 Task: Add Attachment from computer to Card Card0000000117 in Board Board0000000030 in Workspace WS0000000010 in Trello. Add Cover Purple to Card Card0000000117 in Board Board0000000030 in Workspace WS0000000010 in Trello. Add "Move Card To …" Button titled Button0000000117 to "top" of the list "To Do" to Card Card0000000117 in Board Board0000000030 in Workspace WS0000000010 in Trello. Add Description DS0000000117 to Card Card0000000117 in Board Board0000000030 in Workspace WS0000000010 in Trello. Add Comment CM0000000117 to Card Card0000000117 in Board Board0000000030 in Workspace WS0000000010 in Trello
Action: Mouse moved to (442, 16)
Screenshot: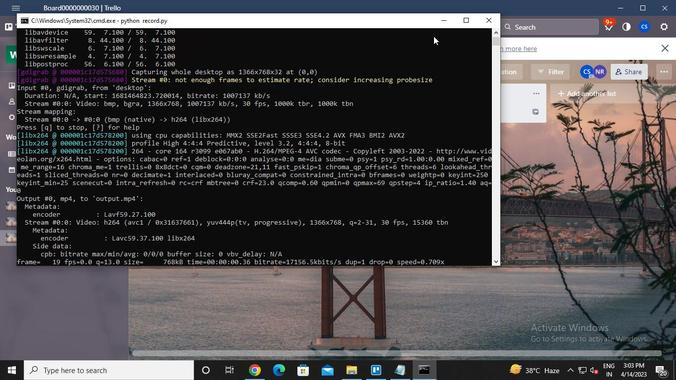 
Action: Mouse pressed left at (442, 16)
Screenshot: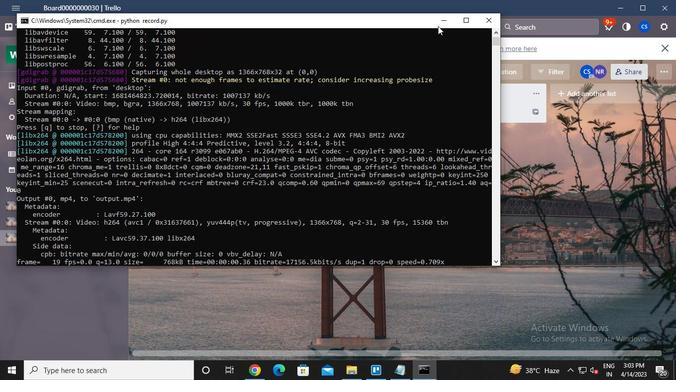 
Action: Mouse moved to (206, 121)
Screenshot: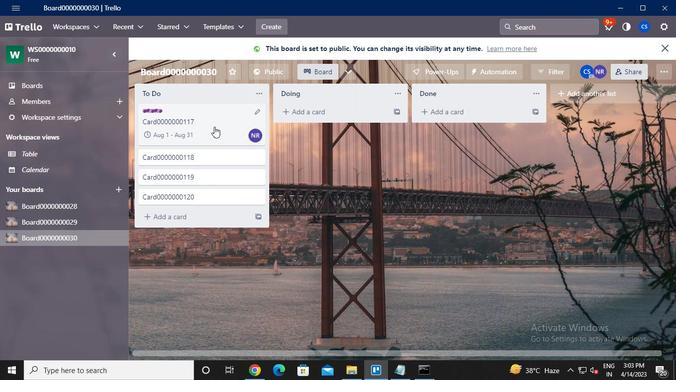 
Action: Mouse pressed left at (206, 121)
Screenshot: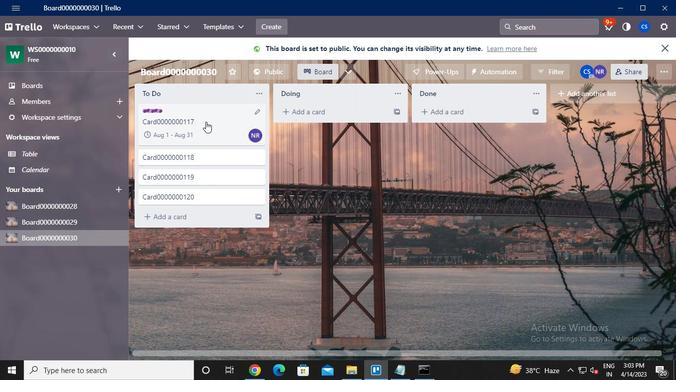 
Action: Mouse moved to (466, 208)
Screenshot: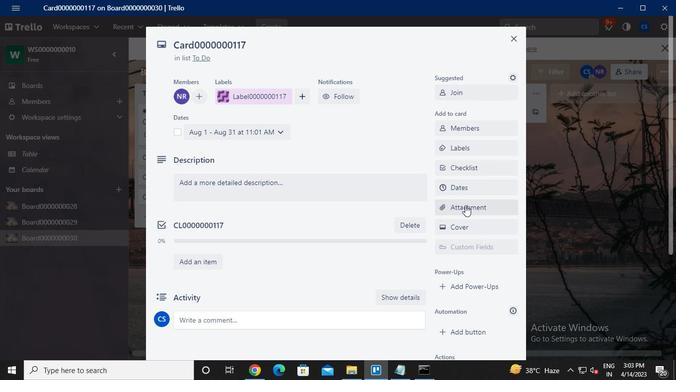 
Action: Mouse pressed left at (466, 208)
Screenshot: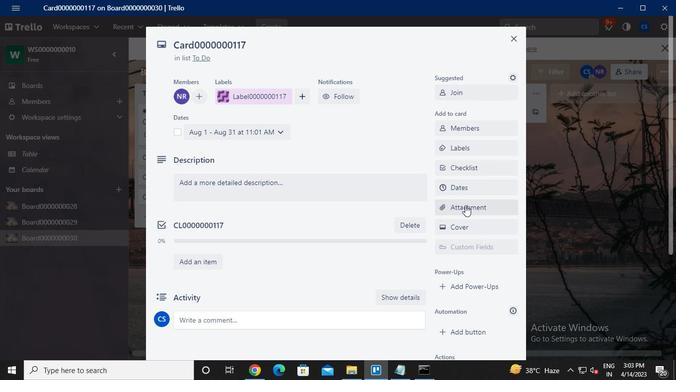 
Action: Mouse moved to (479, 88)
Screenshot: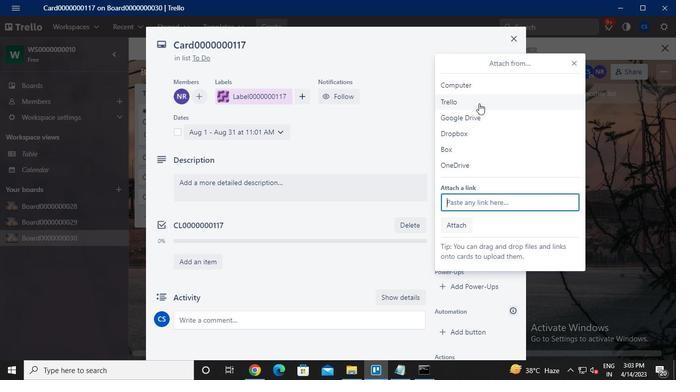 
Action: Mouse pressed left at (479, 88)
Screenshot: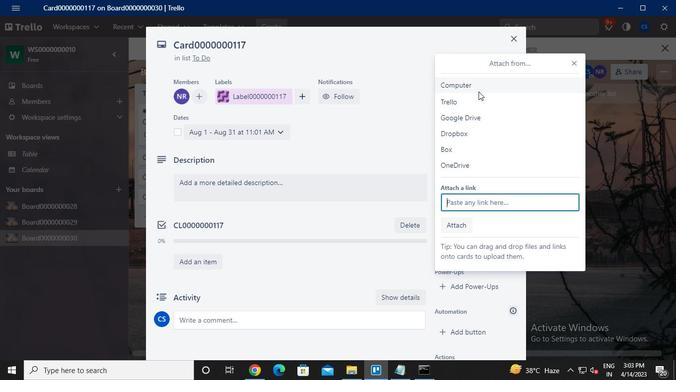 
Action: Mouse moved to (192, 87)
Screenshot: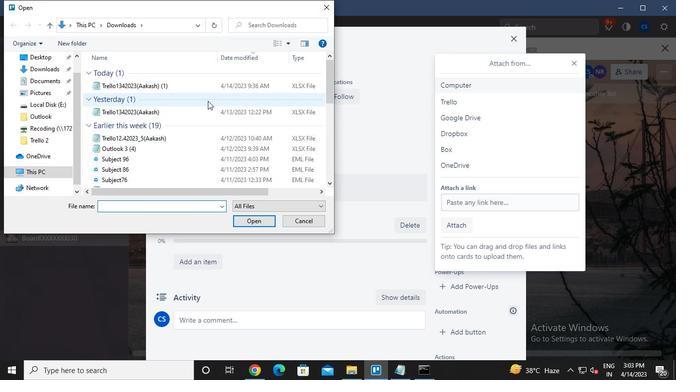
Action: Mouse pressed left at (192, 87)
Screenshot: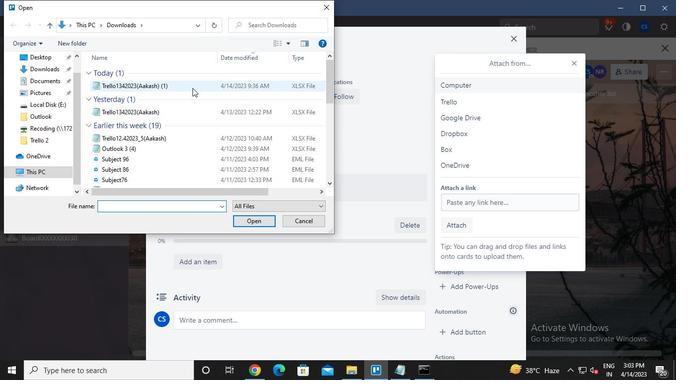
Action: Mouse pressed left at (192, 87)
Screenshot: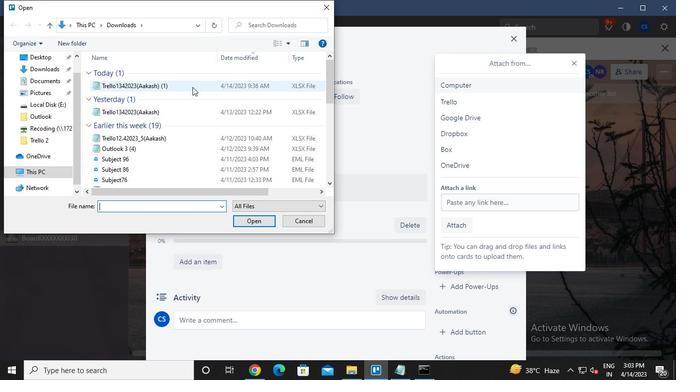 
Action: Mouse moved to (475, 223)
Screenshot: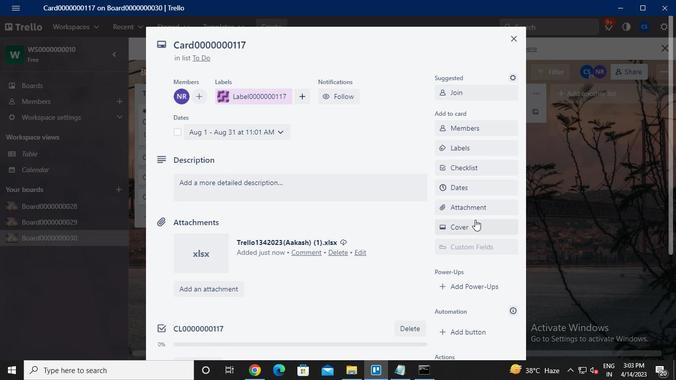 
Action: Mouse pressed left at (475, 223)
Screenshot: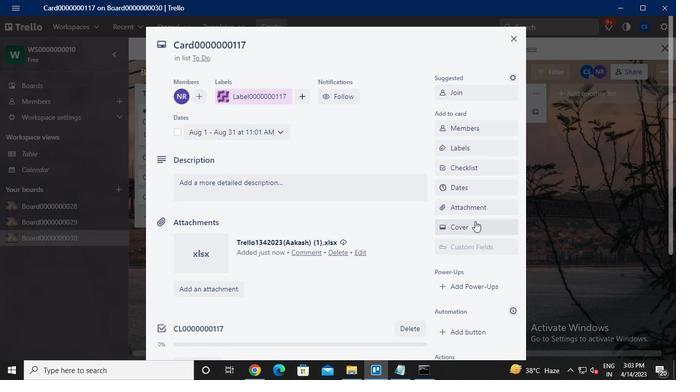 
Action: Mouse moved to (564, 166)
Screenshot: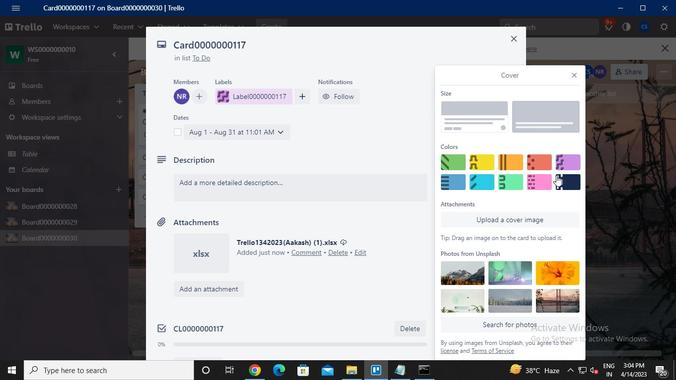 
Action: Mouse pressed left at (564, 166)
Screenshot: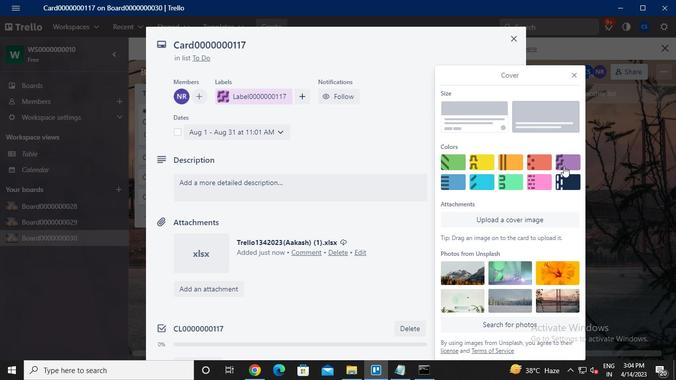 
Action: Mouse moved to (575, 56)
Screenshot: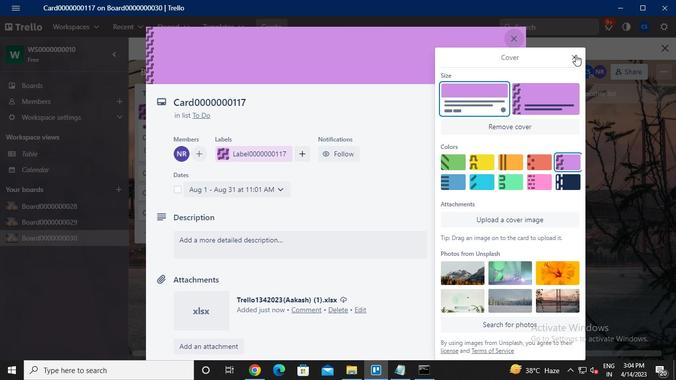 
Action: Mouse pressed left at (575, 56)
Screenshot: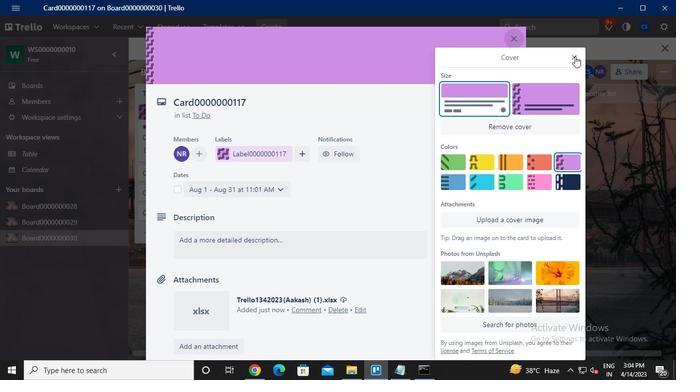 
Action: Mouse moved to (473, 223)
Screenshot: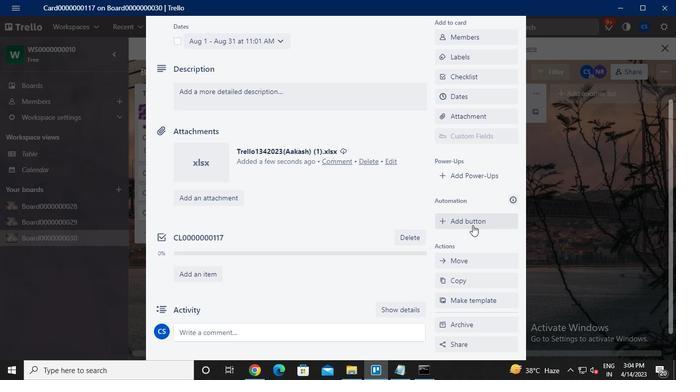 
Action: Mouse pressed left at (473, 223)
Screenshot: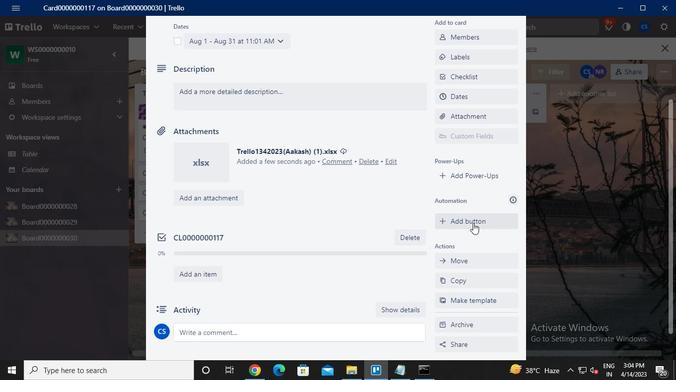 
Action: Mouse moved to (489, 95)
Screenshot: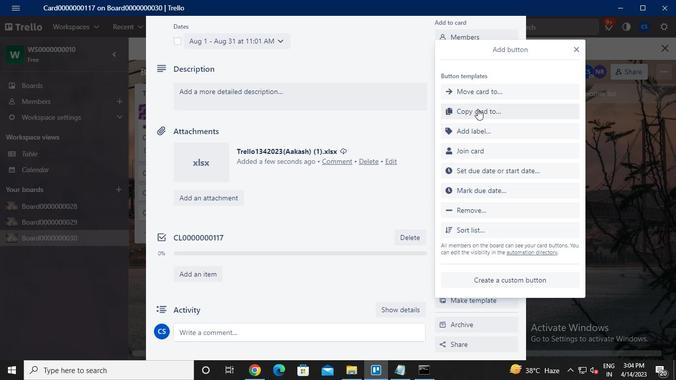 
Action: Mouse pressed left at (489, 95)
Screenshot: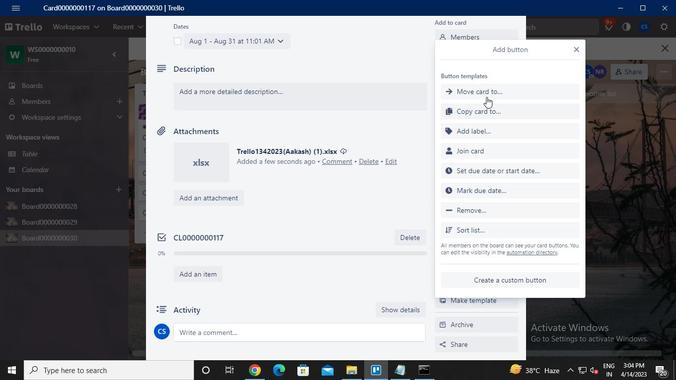 
Action: Mouse moved to (489, 102)
Screenshot: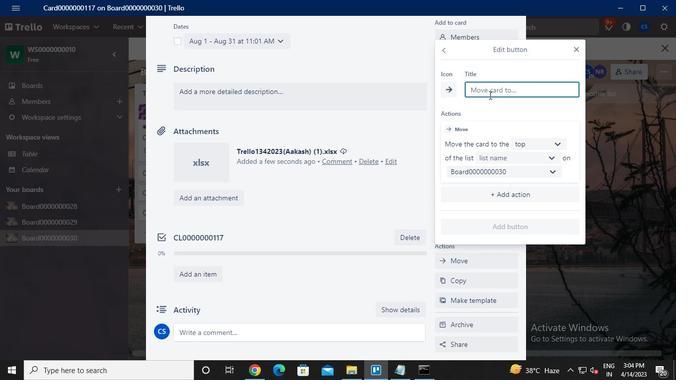 
Action: Keyboard Key.caps_lock
Screenshot: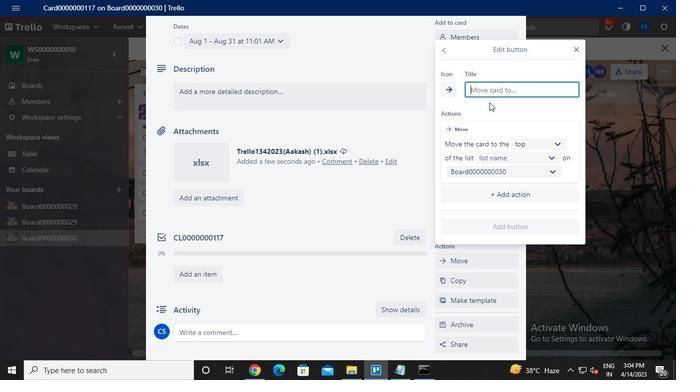 
Action: Keyboard Key.caps_lock
Screenshot: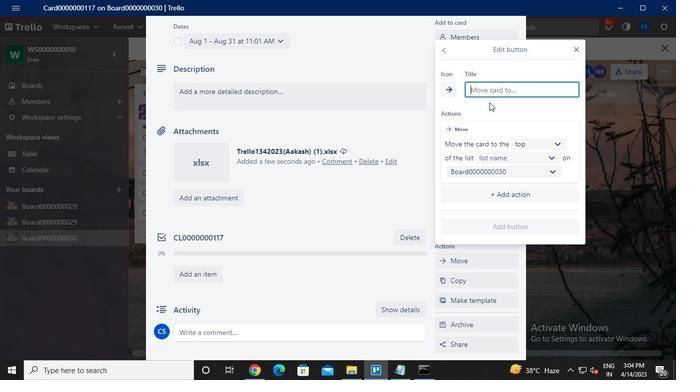 
Action: Keyboard b
Screenshot: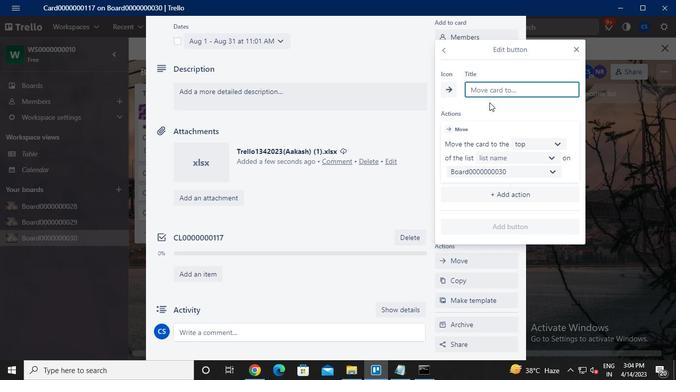 
Action: Keyboard Key.caps_lock
Screenshot: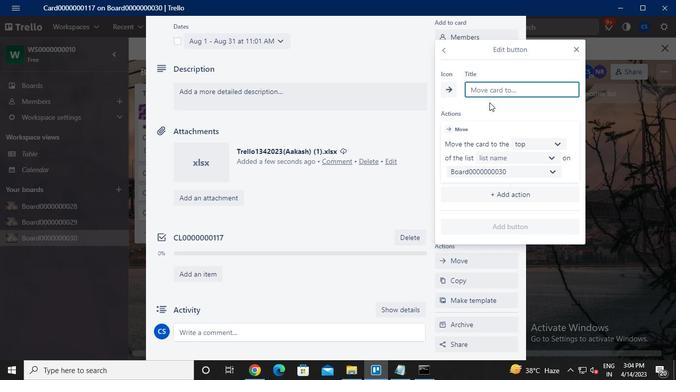 
Action: Keyboard u
Screenshot: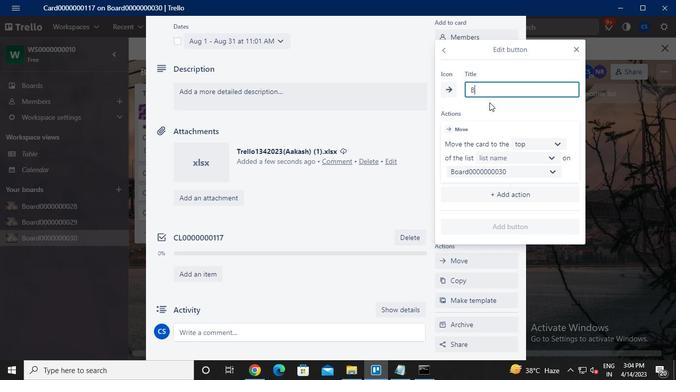 
Action: Keyboard t
Screenshot: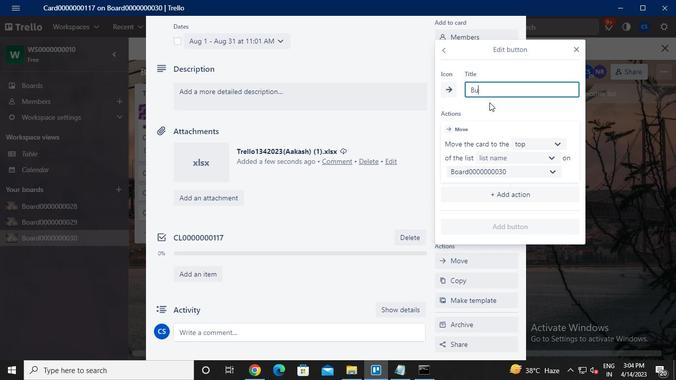 
Action: Keyboard t
Screenshot: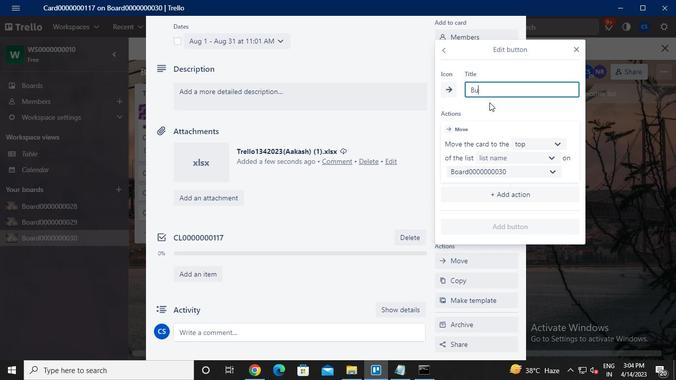 
Action: Keyboard o
Screenshot: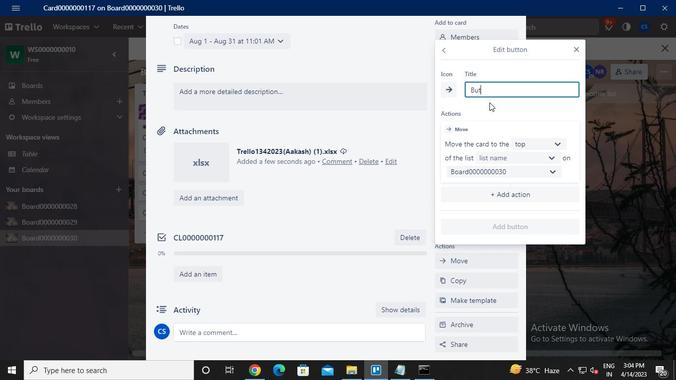 
Action: Keyboard n
Screenshot: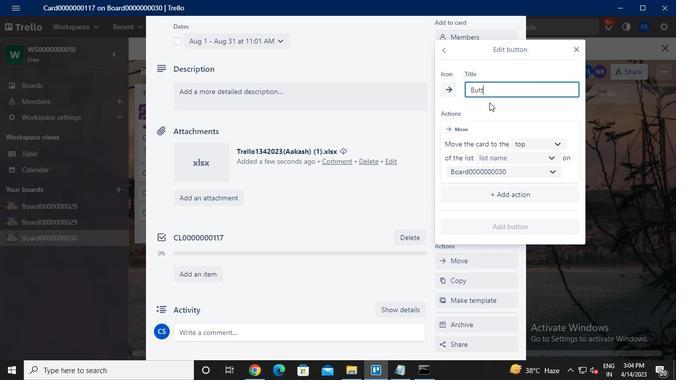 
Action: Keyboard <96>
Screenshot: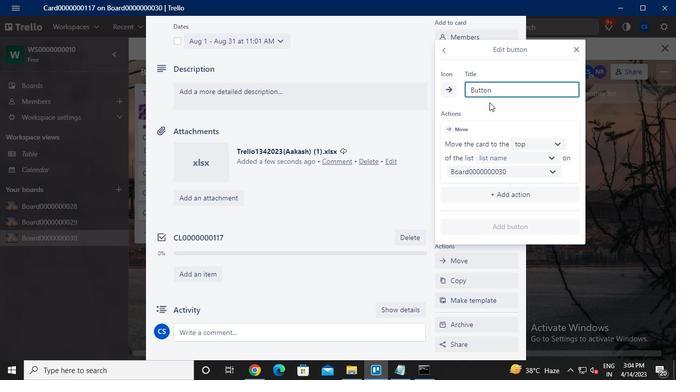
Action: Keyboard <96>
Screenshot: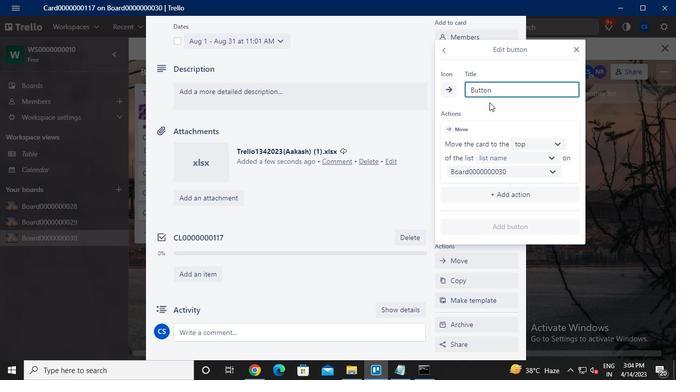 
Action: Keyboard <96>
Screenshot: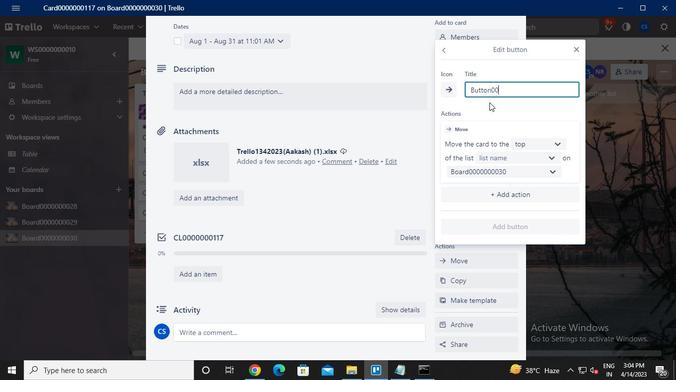 
Action: Keyboard <96>
Screenshot: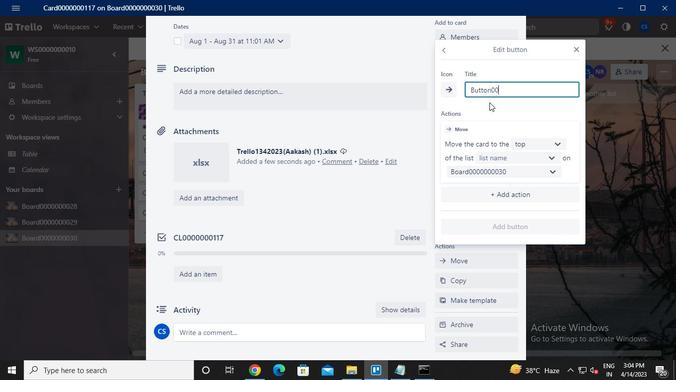 
Action: Keyboard <96>
Screenshot: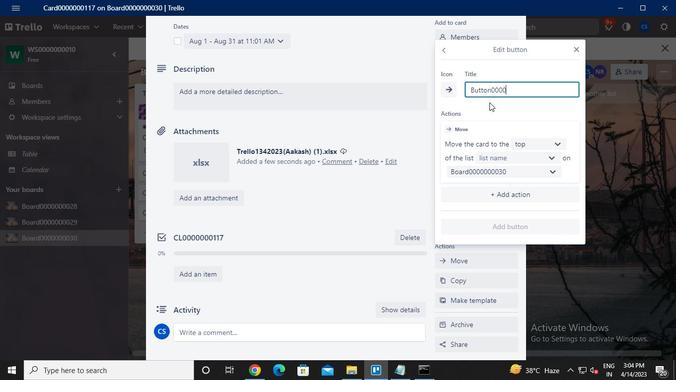 
Action: Keyboard <96>
Screenshot: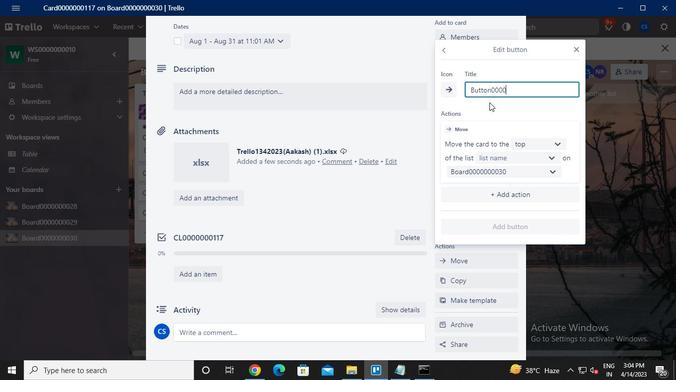 
Action: Keyboard <96>
Screenshot: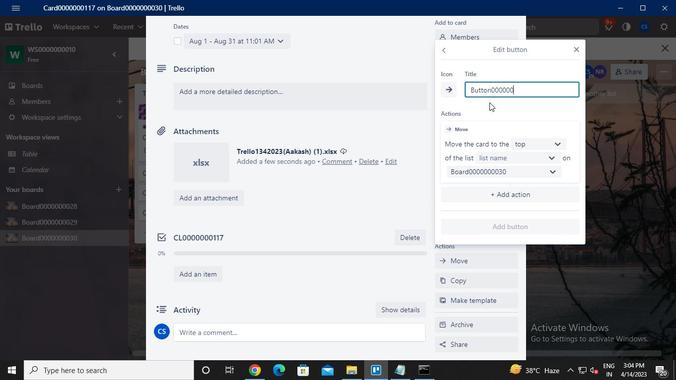
Action: Keyboard <97>
Screenshot: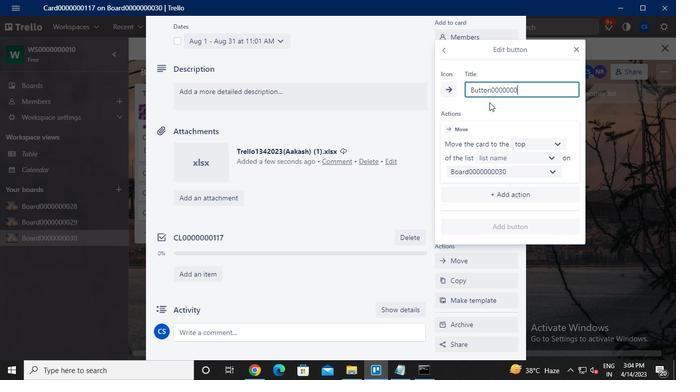 
Action: Keyboard <97>
Screenshot: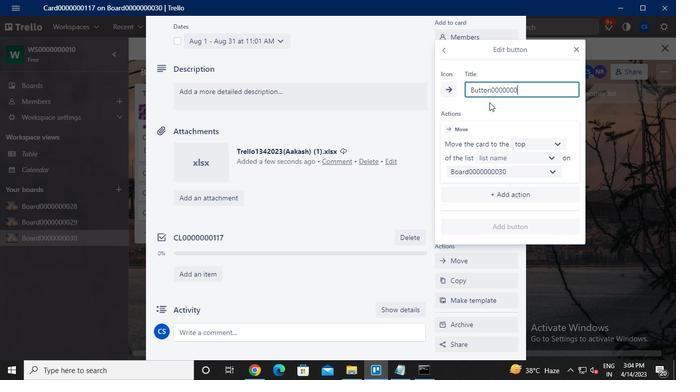 
Action: Keyboard <103>
Screenshot: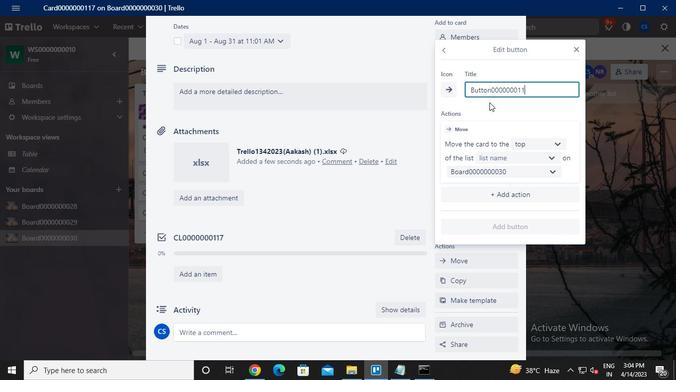 
Action: Mouse moved to (531, 146)
Screenshot: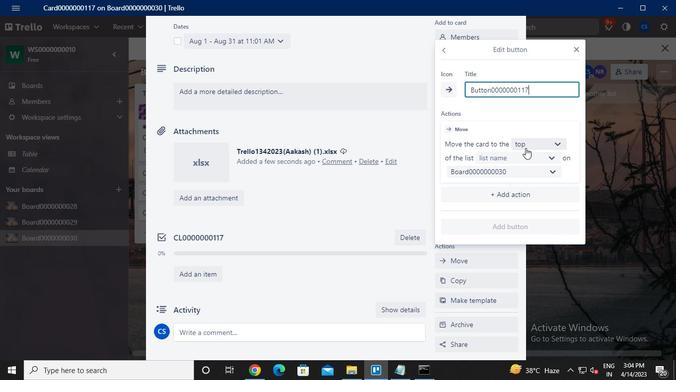 
Action: Mouse pressed left at (531, 146)
Screenshot: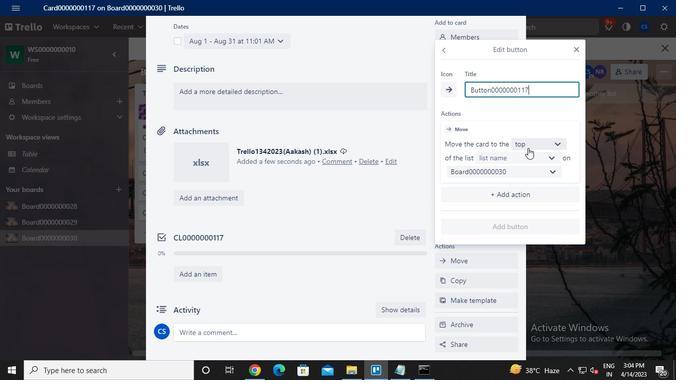 
Action: Mouse moved to (536, 162)
Screenshot: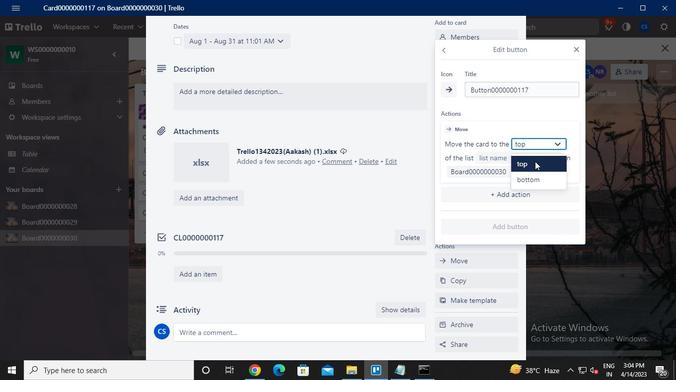 
Action: Mouse pressed left at (536, 162)
Screenshot: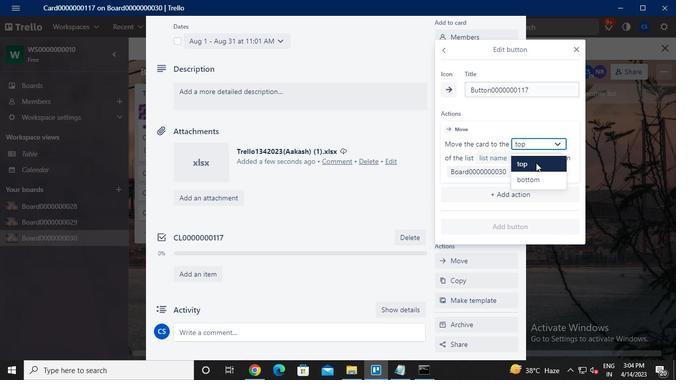 
Action: Mouse moved to (532, 162)
Screenshot: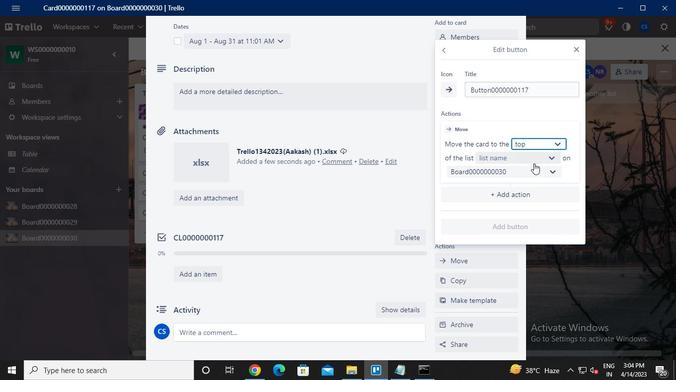 
Action: Mouse pressed left at (532, 162)
Screenshot: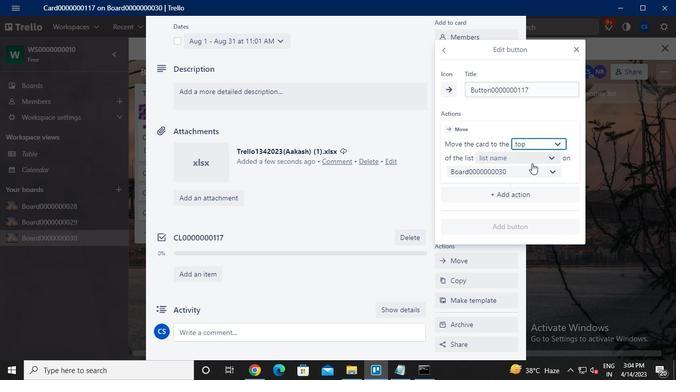 
Action: Mouse moved to (515, 179)
Screenshot: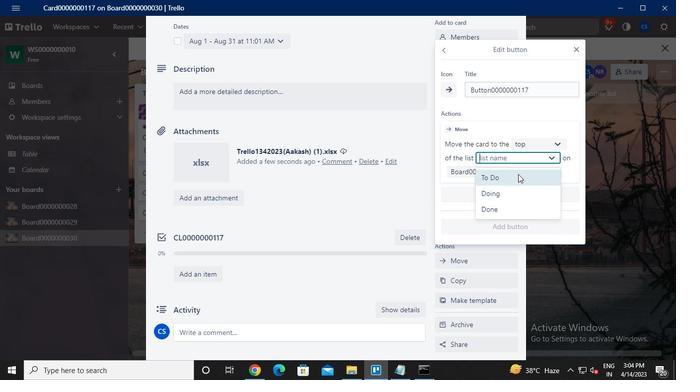 
Action: Mouse pressed left at (515, 179)
Screenshot: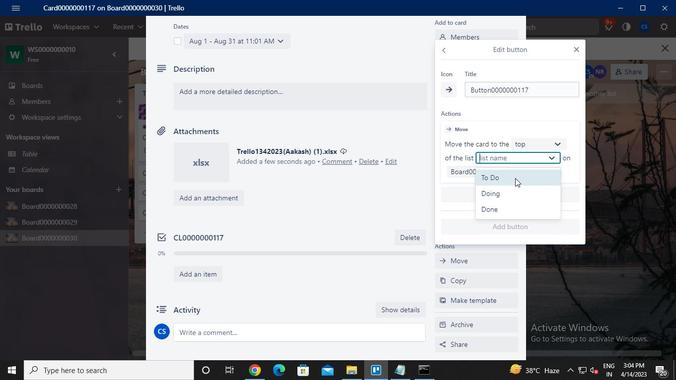 
Action: Mouse moved to (517, 225)
Screenshot: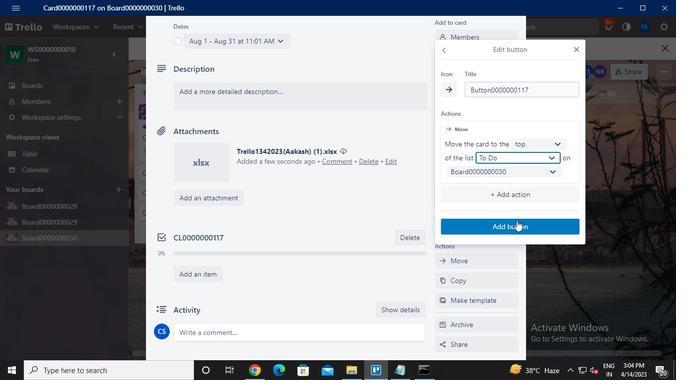 
Action: Mouse pressed left at (517, 225)
Screenshot: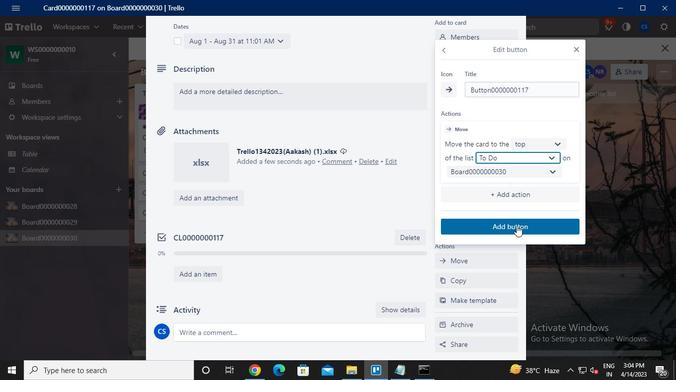 
Action: Mouse moved to (268, 144)
Screenshot: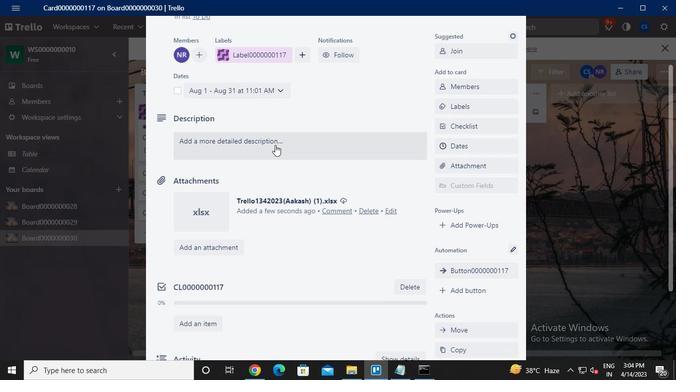 
Action: Mouse pressed left at (268, 144)
Screenshot: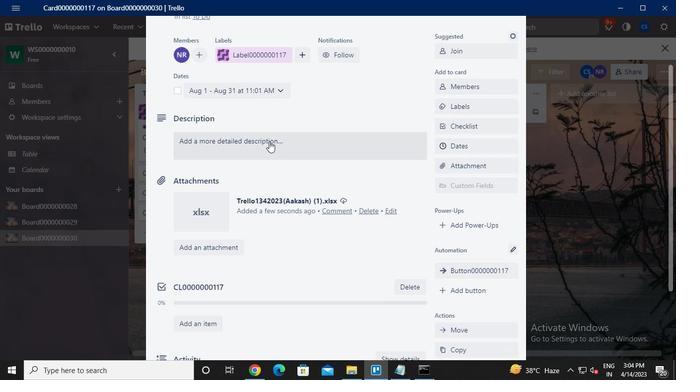 
Action: Keyboard Key.caps_lock
Screenshot: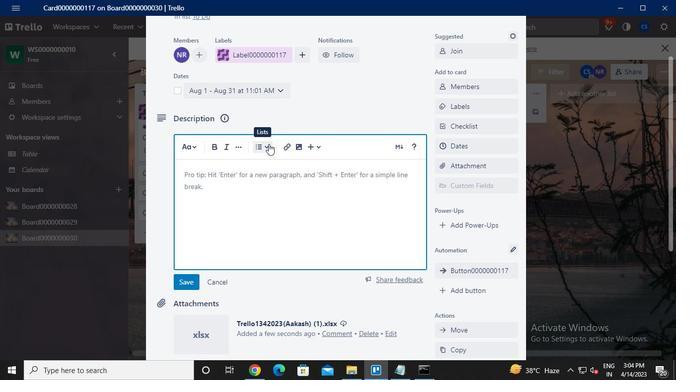 
Action: Keyboard d
Screenshot: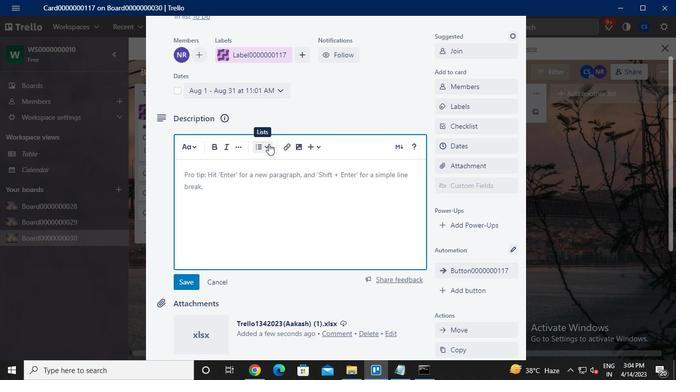 
Action: Keyboard s
Screenshot: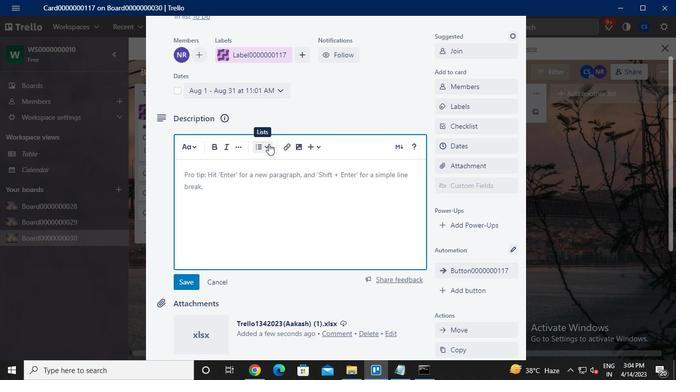 
Action: Keyboard <96>
Screenshot: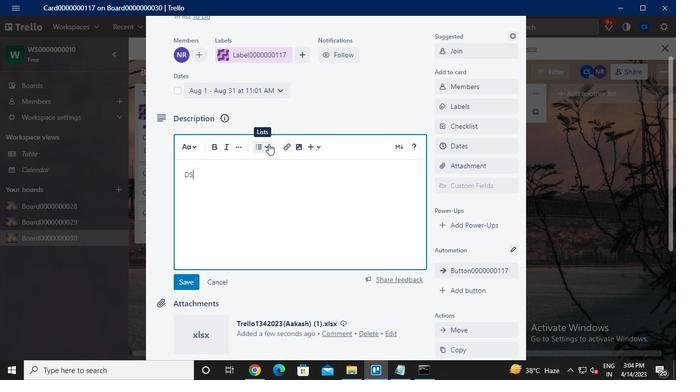 
Action: Keyboard <96>
Screenshot: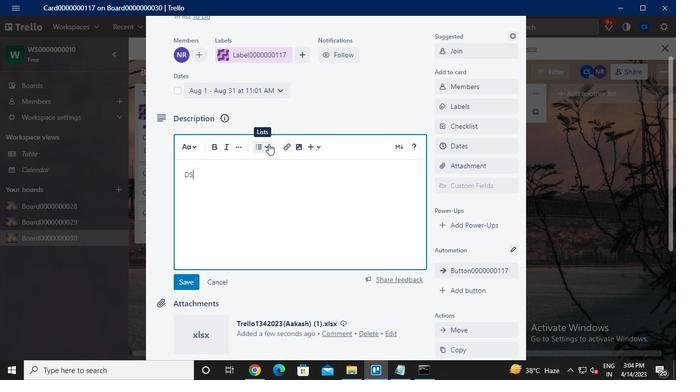 
Action: Keyboard <96>
Screenshot: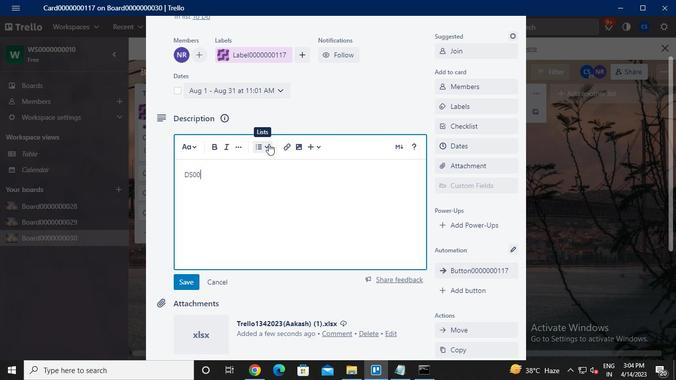 
Action: Keyboard <96>
Screenshot: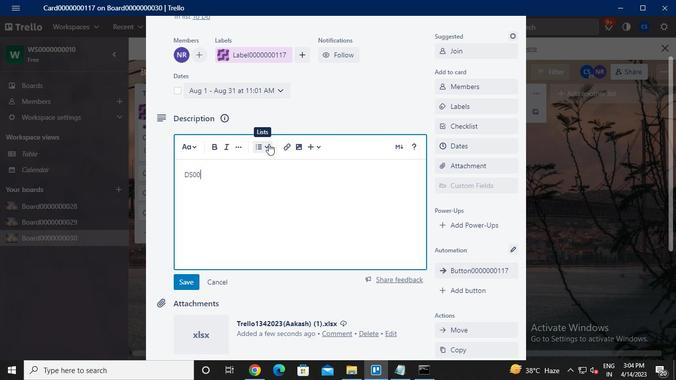 
Action: Keyboard <96>
Screenshot: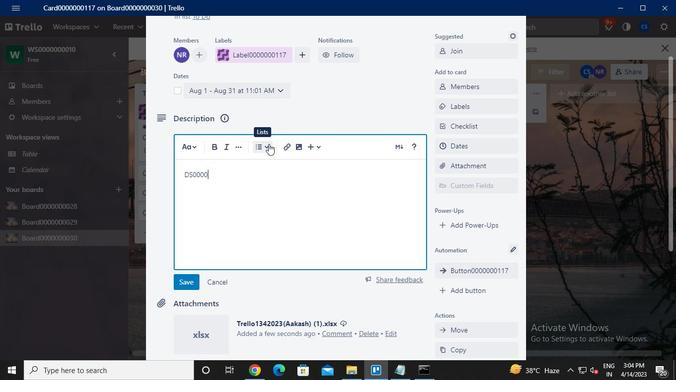 
Action: Keyboard <96>
Screenshot: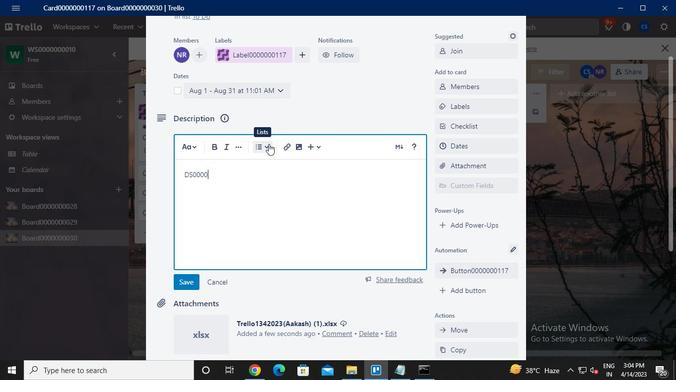 
Action: Keyboard <96>
Screenshot: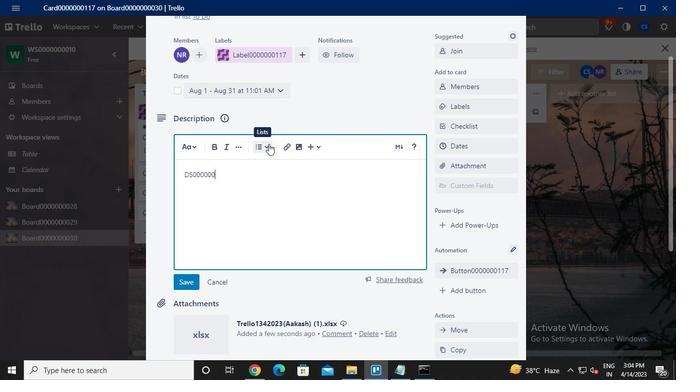 
Action: Keyboard <97>
Screenshot: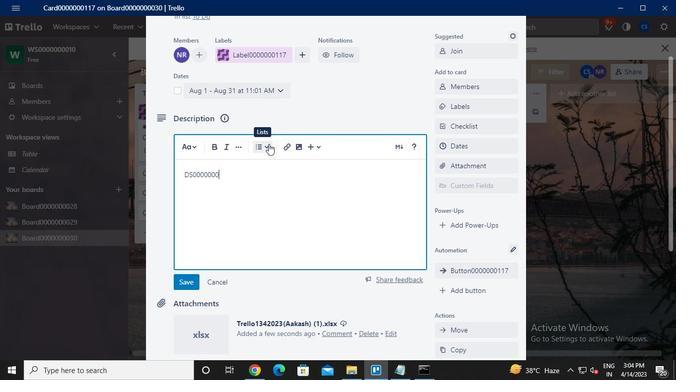 
Action: Keyboard <97>
Screenshot: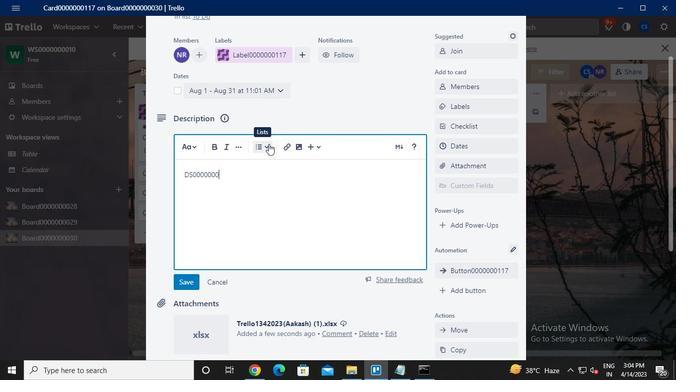 
Action: Keyboard <103>
Screenshot: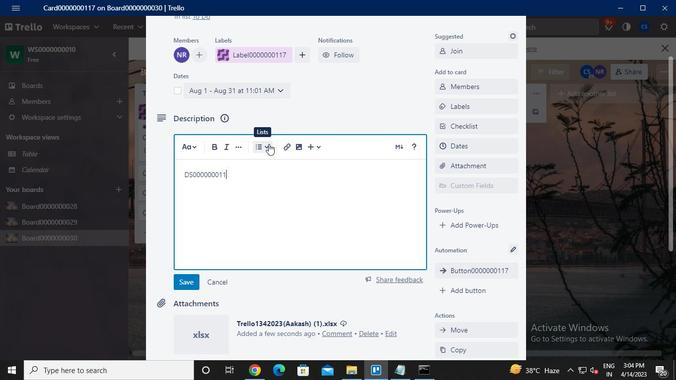 
Action: Mouse moved to (191, 277)
Screenshot: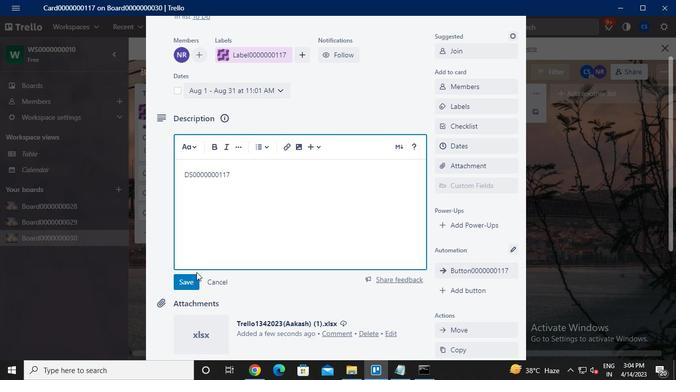 
Action: Mouse pressed left at (191, 277)
Screenshot: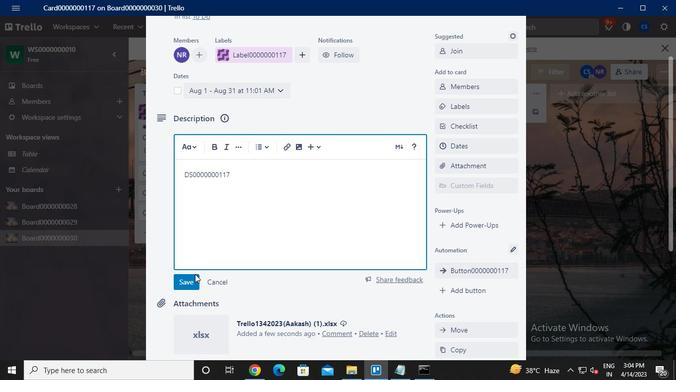 
Action: Mouse moved to (246, 247)
Screenshot: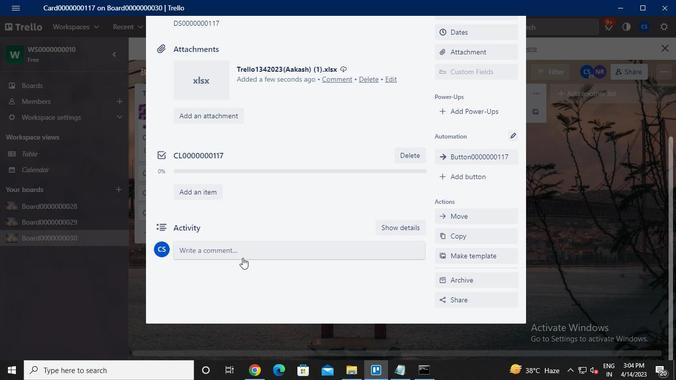 
Action: Mouse pressed left at (246, 247)
Screenshot: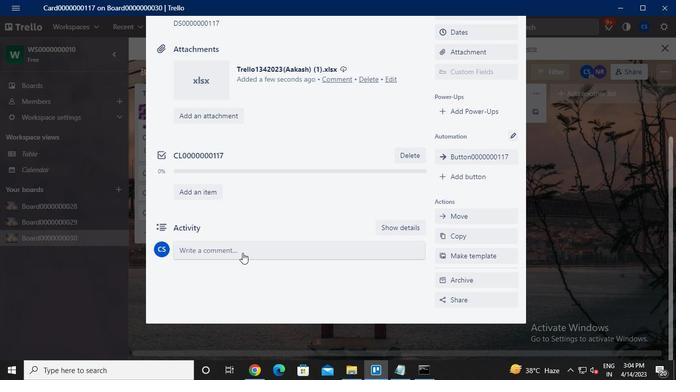 
Action: Keyboard c
Screenshot: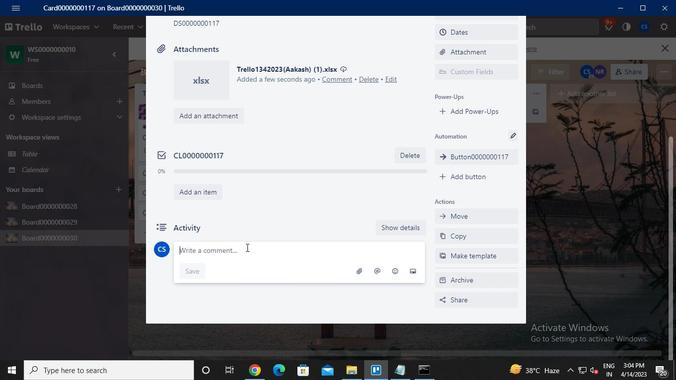 
Action: Keyboard m
Screenshot: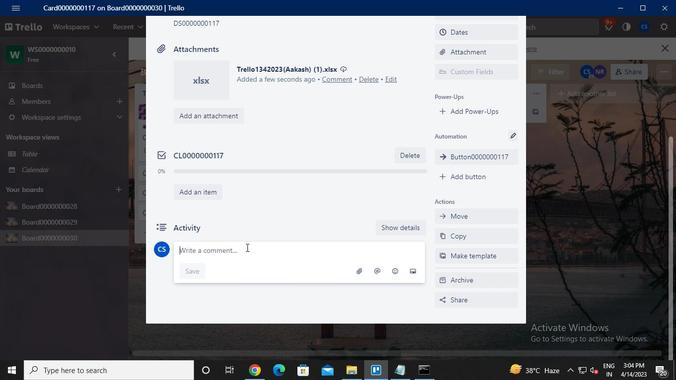 
Action: Keyboard <96>
Screenshot: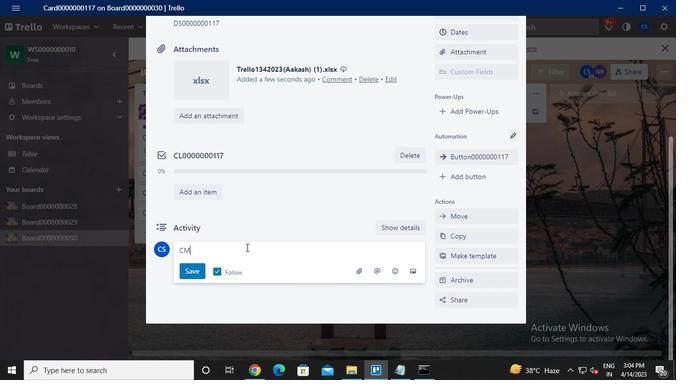 
Action: Keyboard <96>
Screenshot: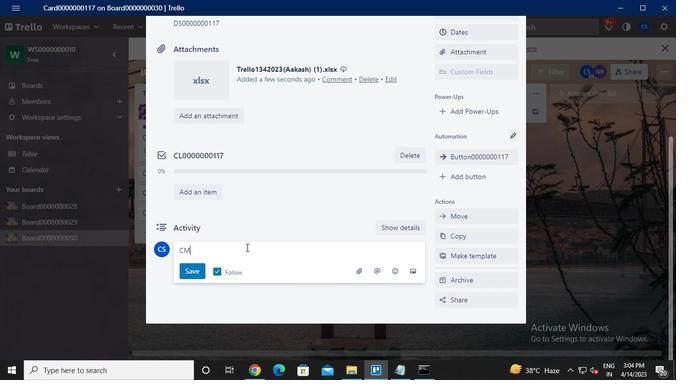 
Action: Keyboard <96>
Screenshot: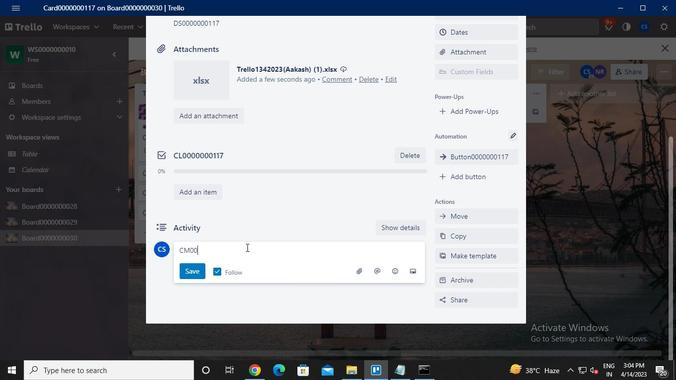 
Action: Keyboard <96>
Screenshot: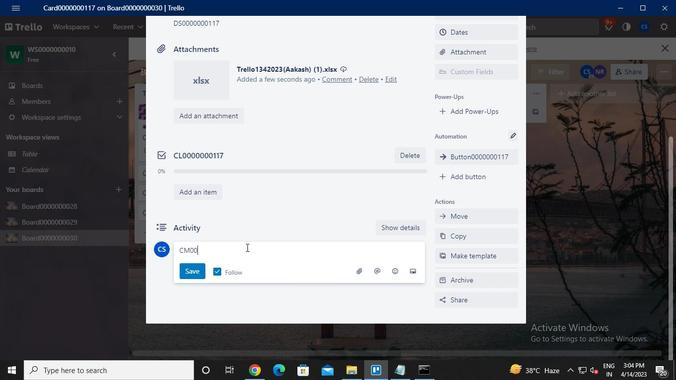 
Action: Keyboard <96>
Screenshot: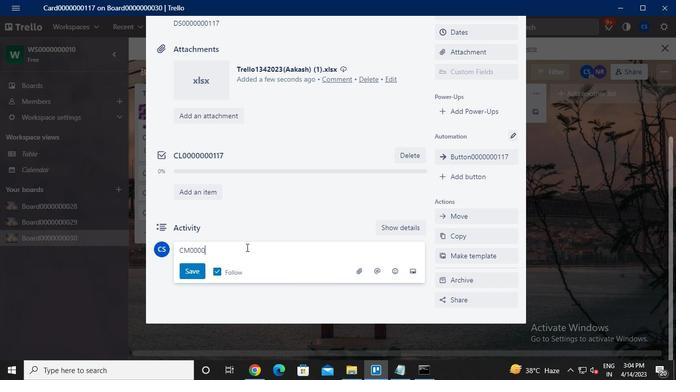 
Action: Keyboard <96>
Screenshot: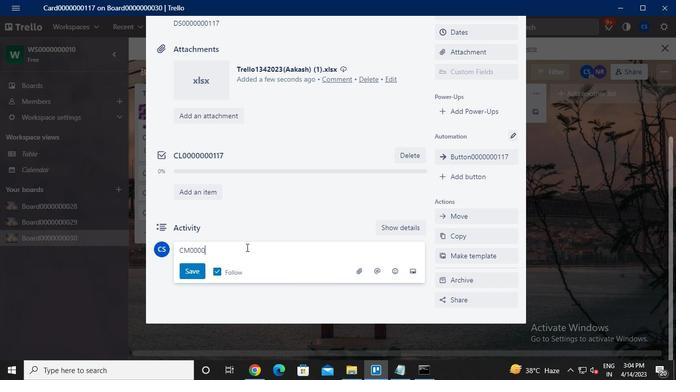 
Action: Keyboard <96>
Screenshot: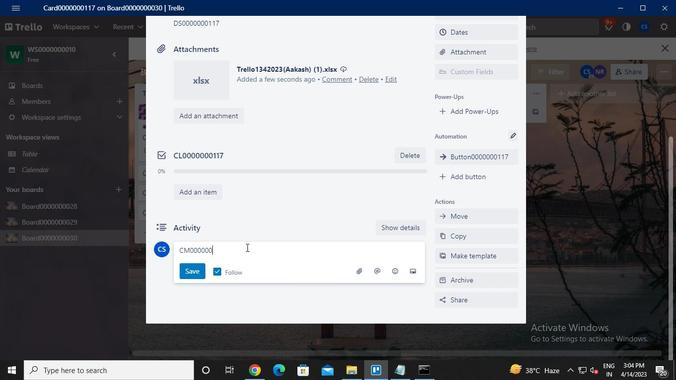 
Action: Keyboard <97>
Screenshot: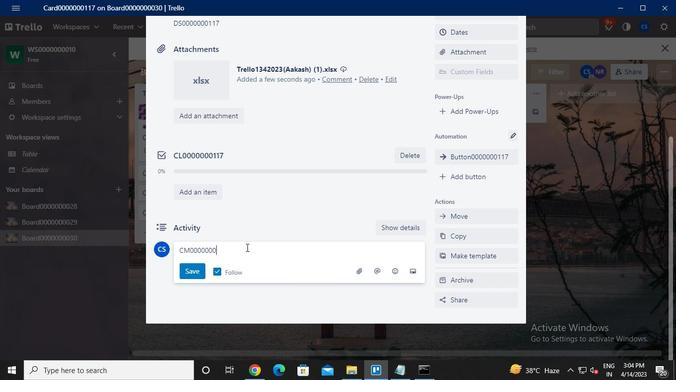 
Action: Keyboard <97>
Screenshot: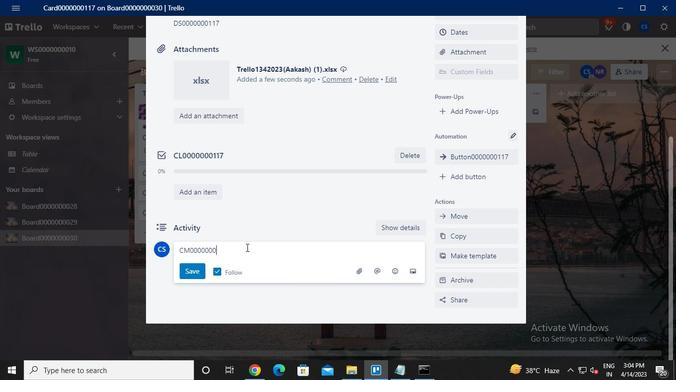 
Action: Keyboard <103>
Screenshot: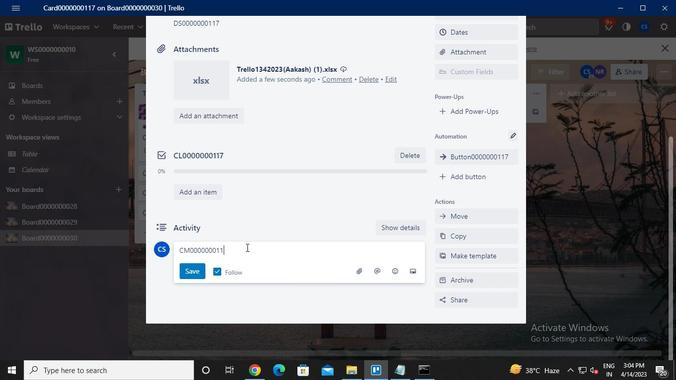 
Action: Mouse moved to (189, 267)
Screenshot: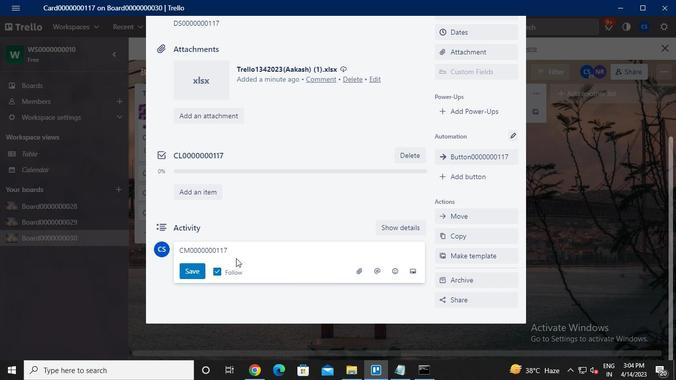 
Action: Mouse pressed left at (189, 267)
Screenshot: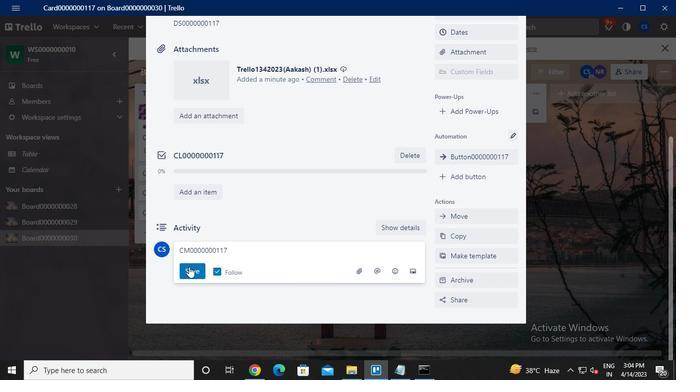 
Action: Mouse moved to (426, 379)
Screenshot: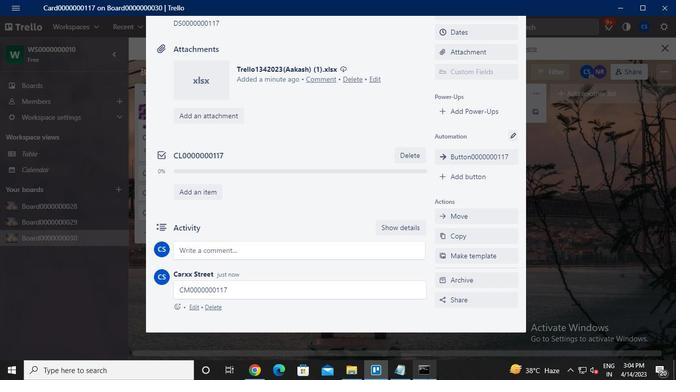 
Action: Mouse pressed left at (426, 379)
Screenshot: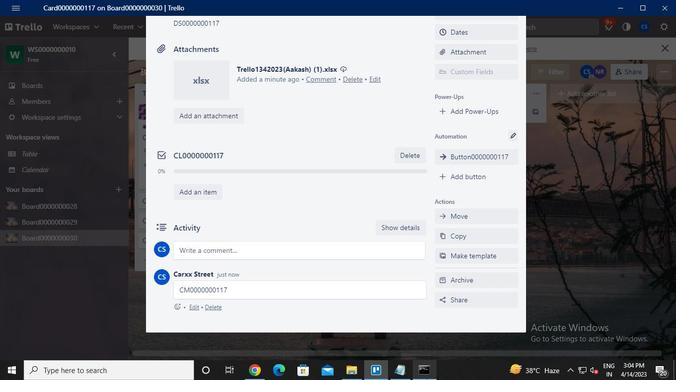 
Action: Mouse moved to (483, 25)
Screenshot: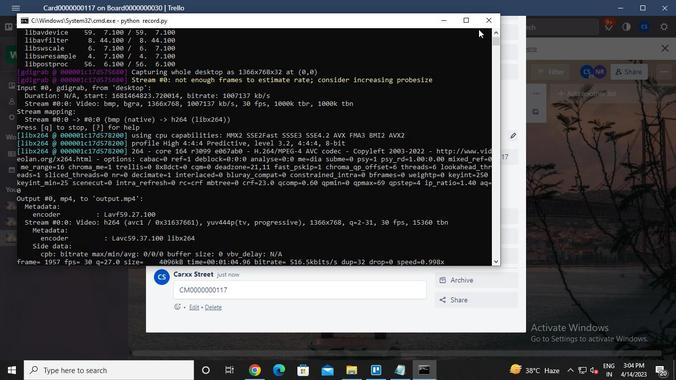
Action: Mouse pressed left at (483, 25)
Screenshot: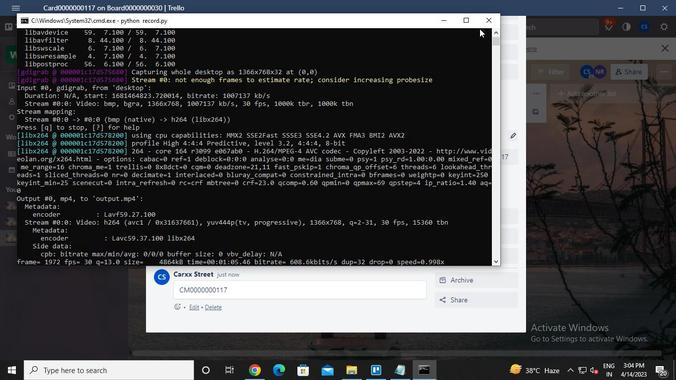 
